 Task: Create a new event for a team-building cooking competition on the 16th at 6 PM to 6:30 PM.
Action: Mouse moved to (64, 72)
Screenshot: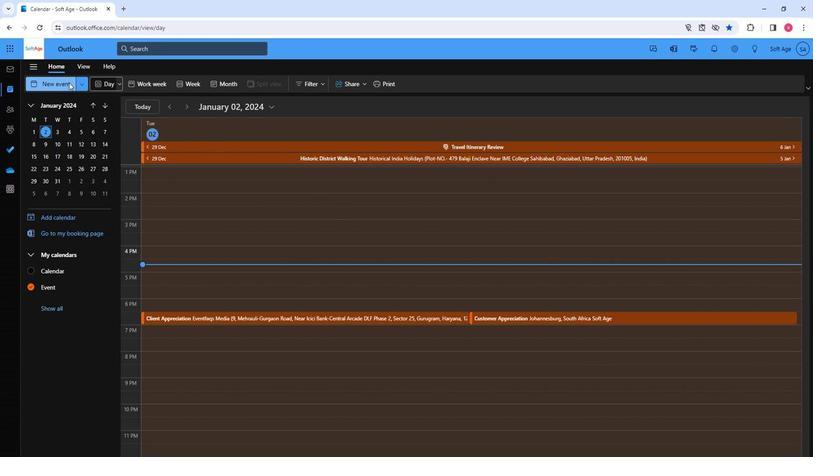 
Action: Mouse pressed left at (64, 72)
Screenshot: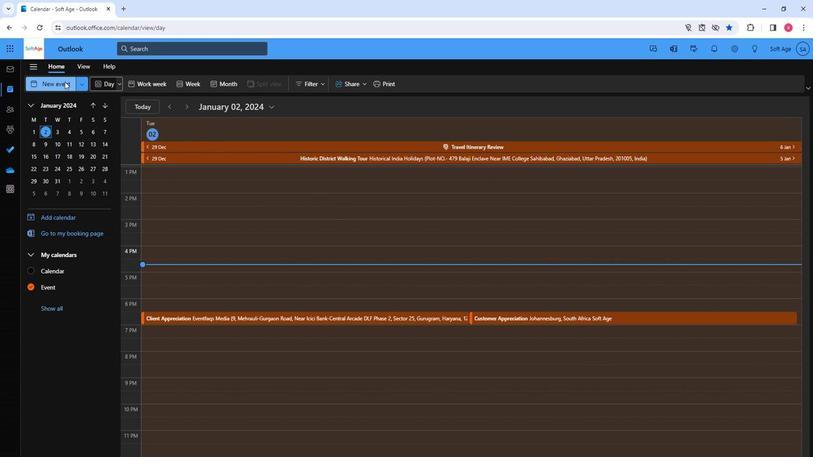 
Action: Mouse moved to (215, 137)
Screenshot: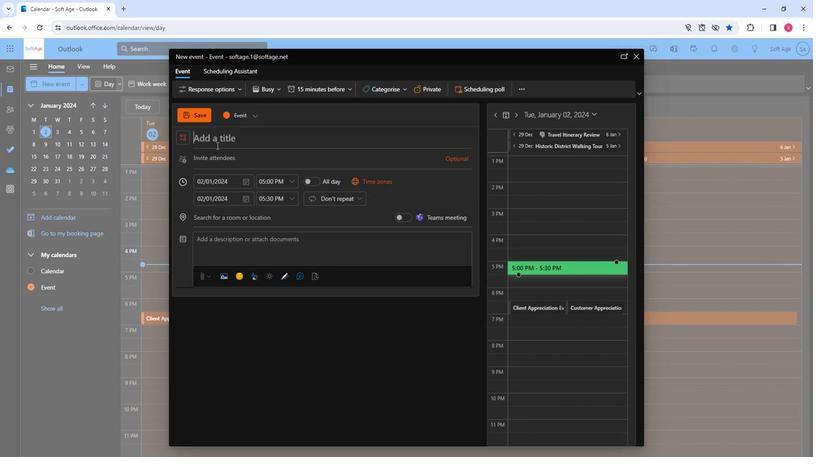 
Action: Key pressed <Key.shift>Team-<Key.shift>Building<Key.space><Key.shift>Cooking<Key.space><Key.shift>Competition
Screenshot: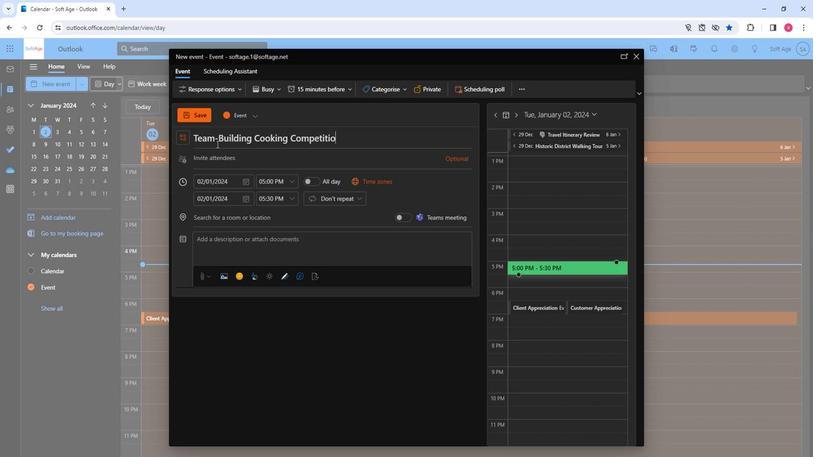 
Action: Mouse moved to (218, 161)
Screenshot: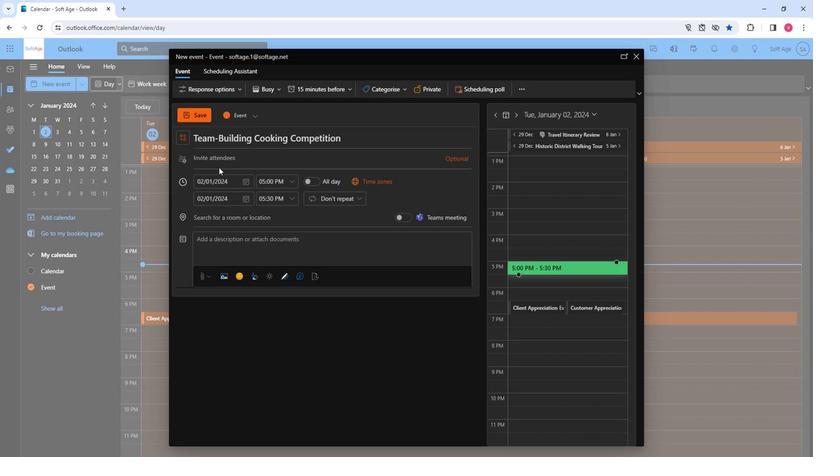 
Action: Mouse pressed left at (218, 161)
Screenshot: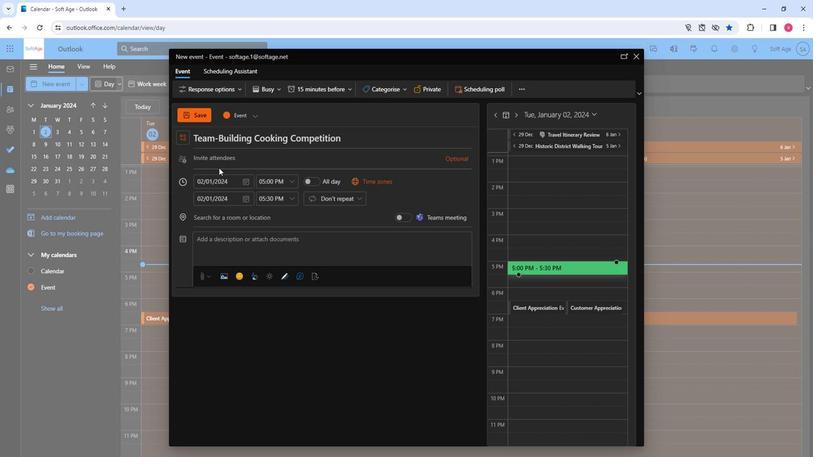 
Action: Mouse moved to (219, 152)
Screenshot: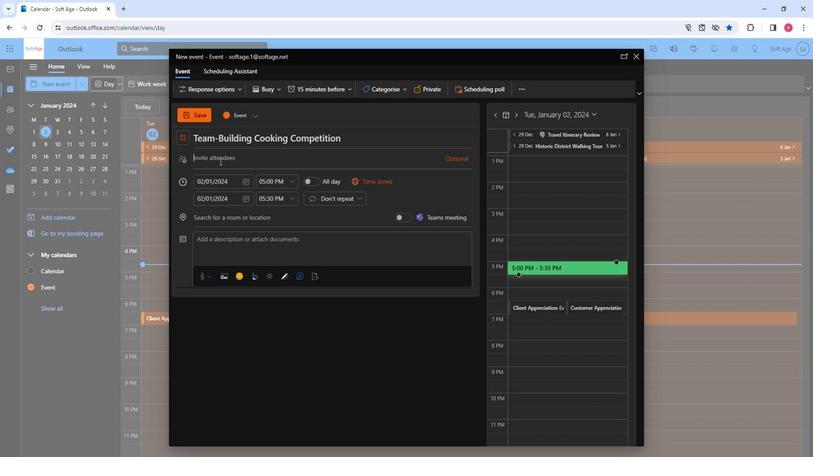 
Action: Mouse pressed left at (219, 152)
Screenshot: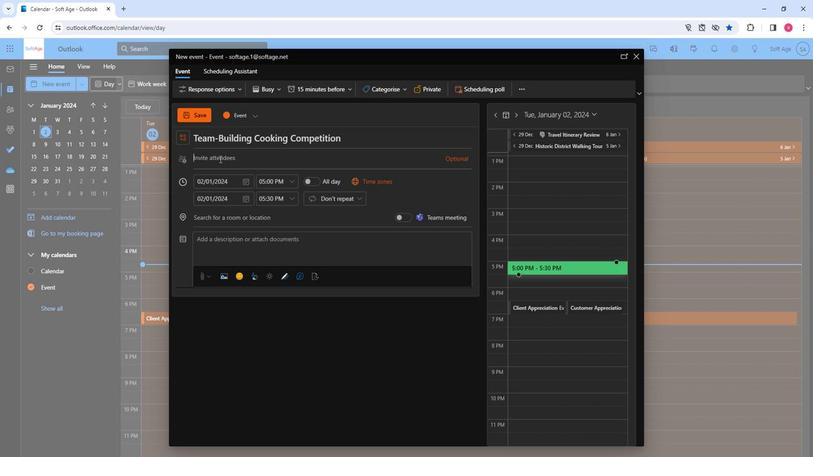 
Action: Key pressed so
Screenshot: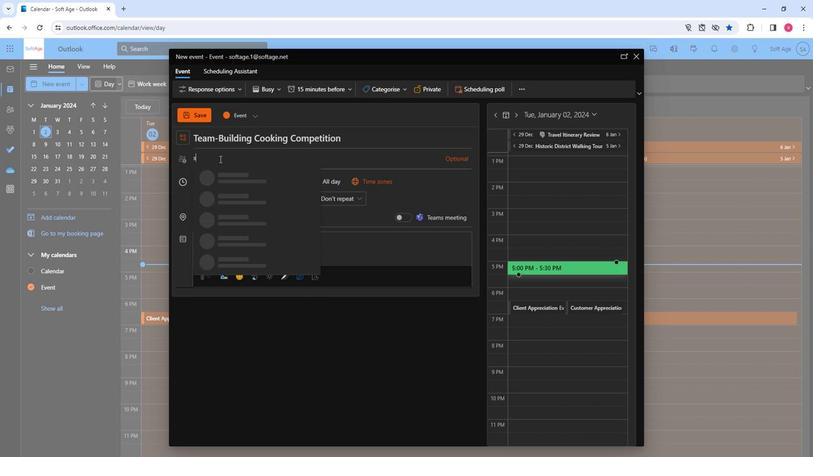 
Action: Mouse moved to (225, 184)
Screenshot: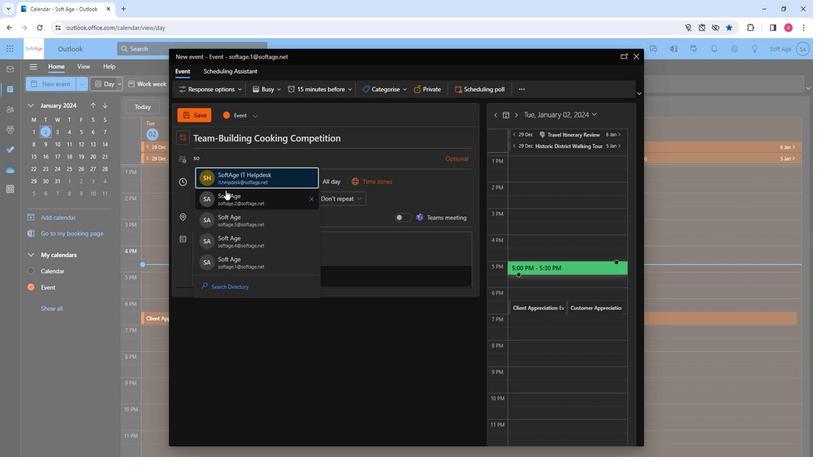 
Action: Mouse pressed left at (225, 184)
Screenshot: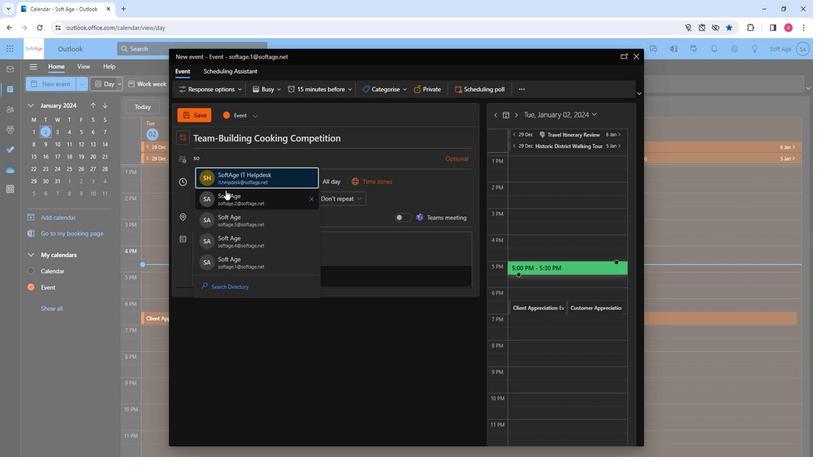 
Action: Key pressed so
Screenshot: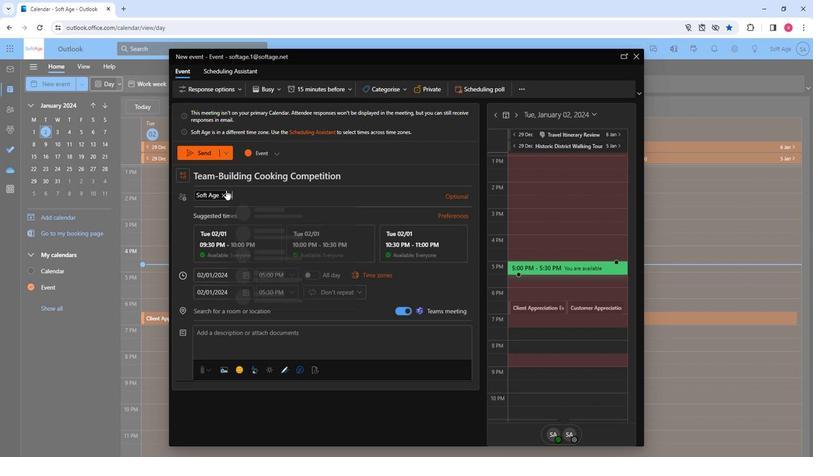 
Action: Mouse moved to (261, 264)
Screenshot: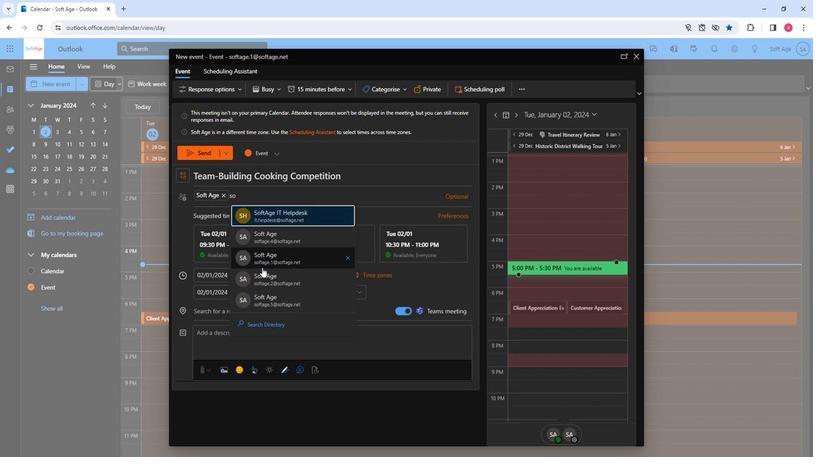 
Action: Mouse pressed left at (261, 264)
Screenshot: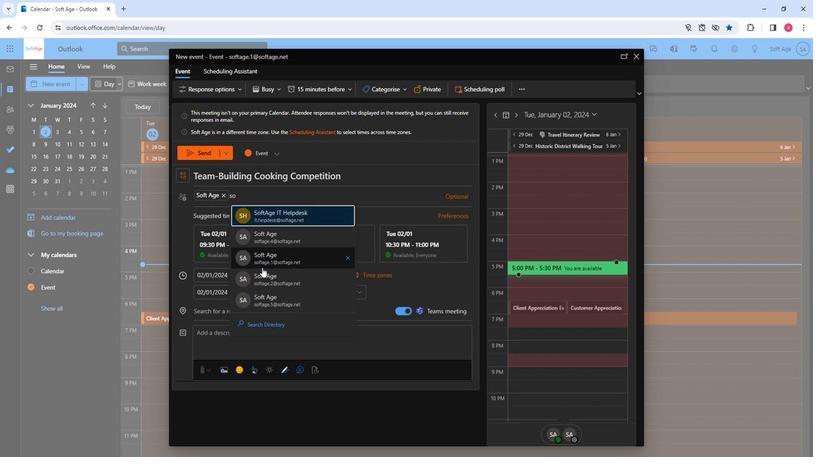 
Action: Mouse moved to (261, 264)
Screenshot: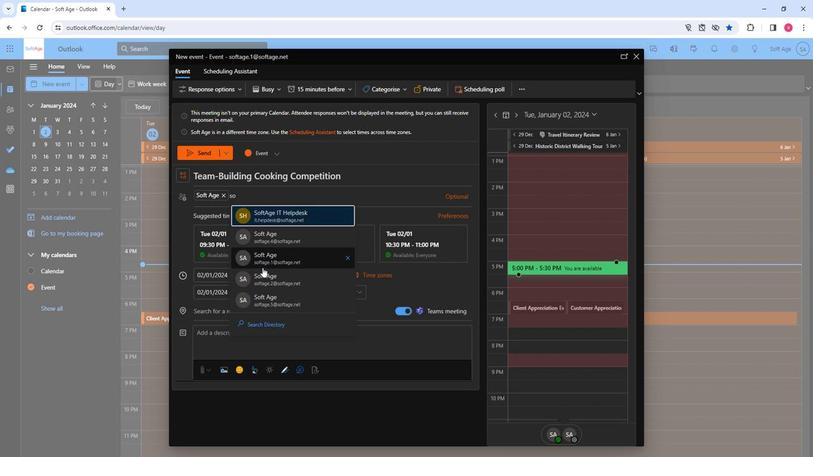 
Action: Key pressed so
Screenshot: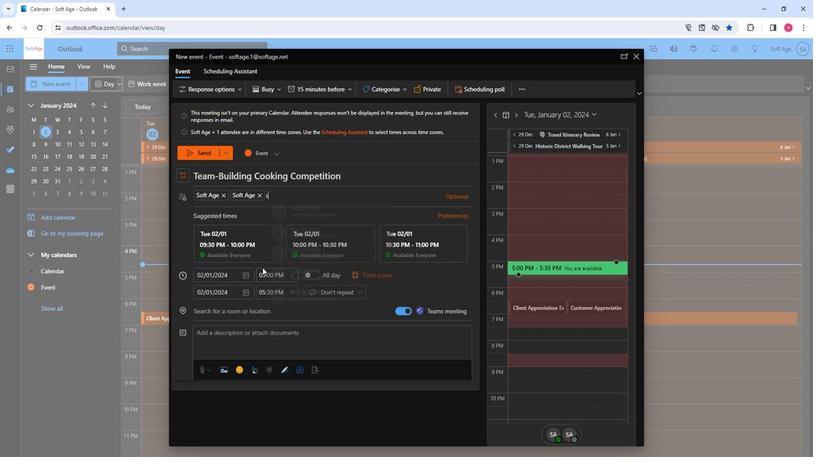 
Action: Mouse moved to (303, 278)
Screenshot: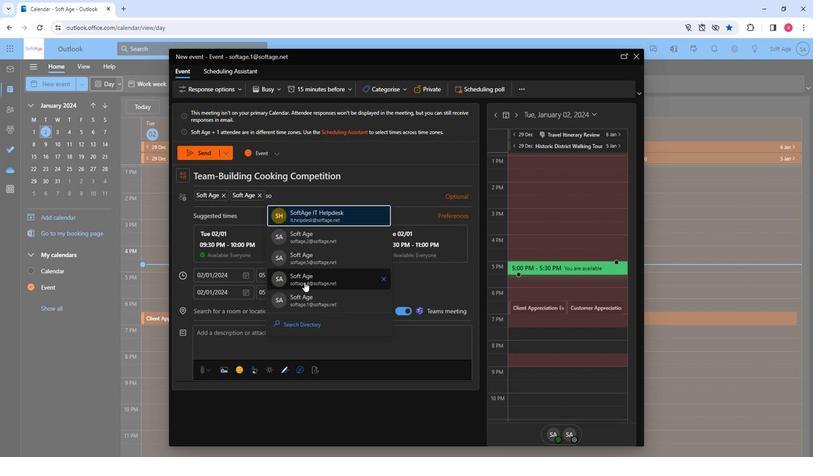 
Action: Mouse pressed left at (303, 278)
Screenshot: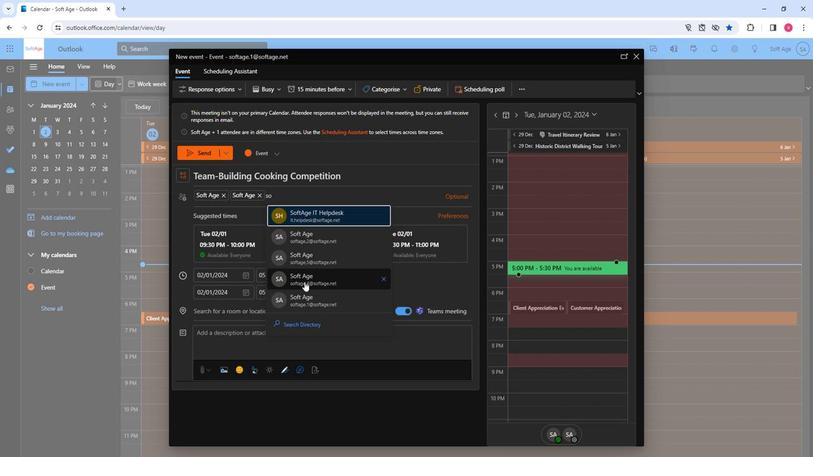 
Action: Key pressed so
Screenshot: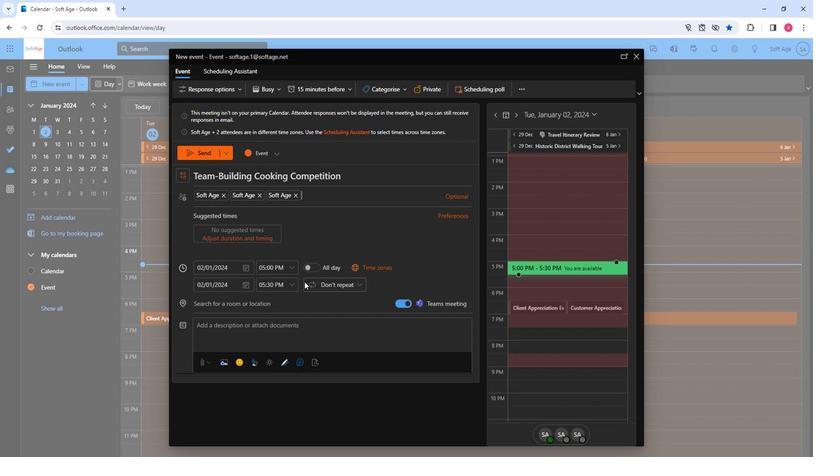 
Action: Mouse moved to (334, 292)
Screenshot: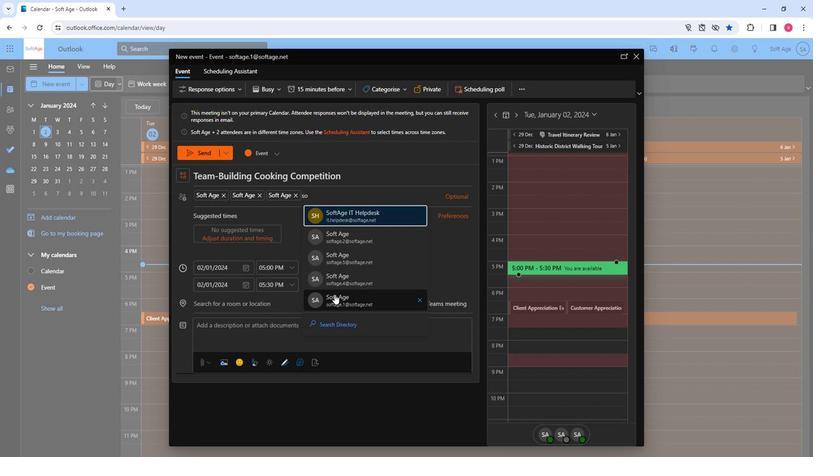 
Action: Mouse pressed left at (334, 292)
Screenshot: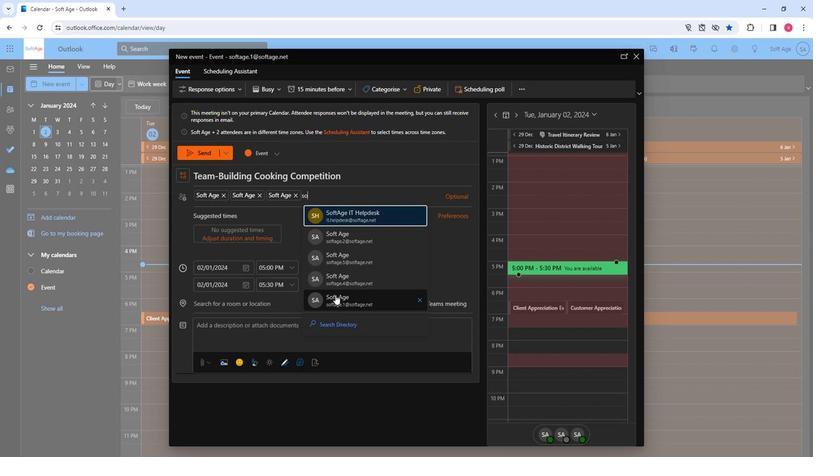 
Action: Mouse moved to (247, 264)
Screenshot: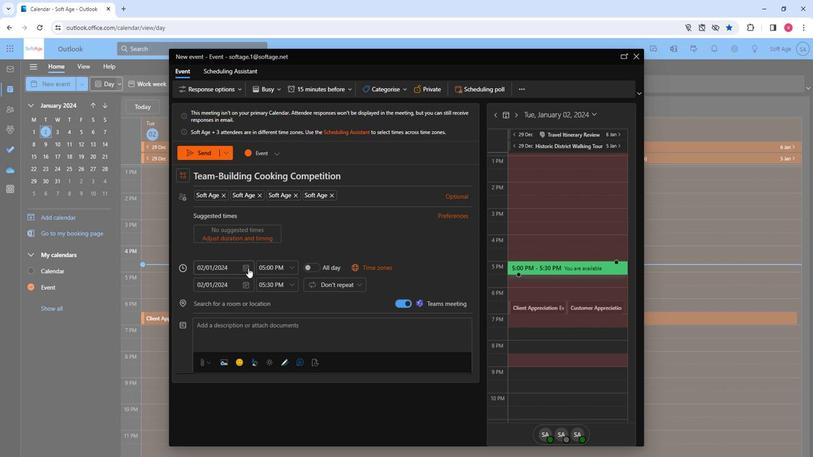 
Action: Mouse pressed left at (247, 264)
Screenshot: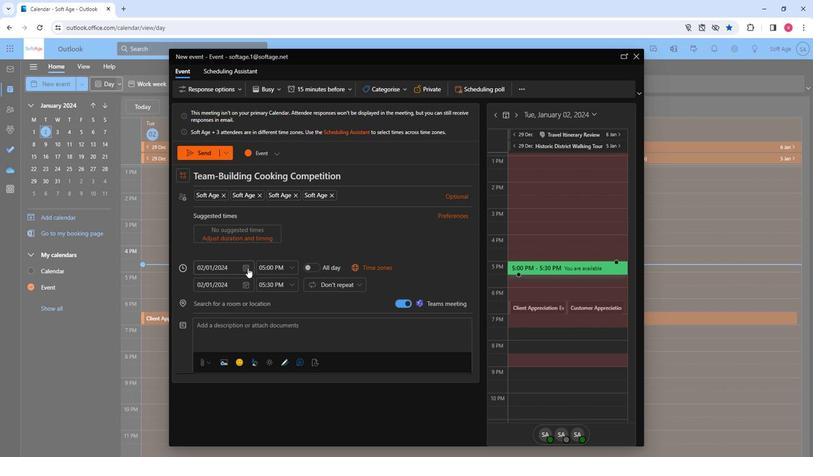 
Action: Mouse moved to (217, 334)
Screenshot: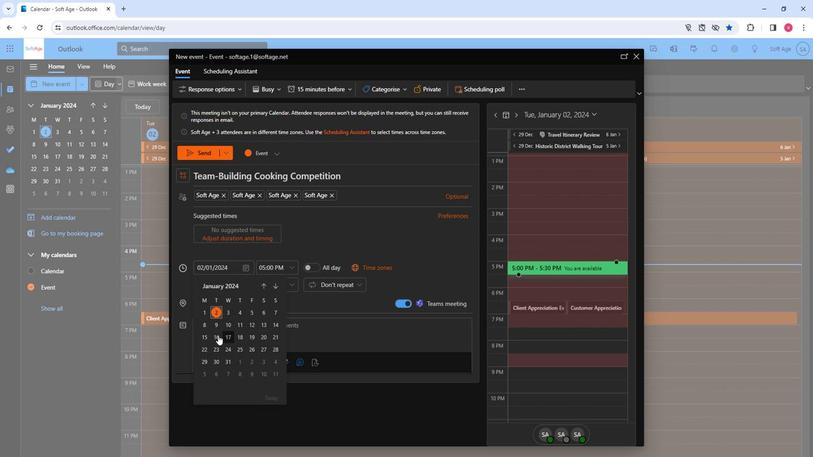 
Action: Mouse pressed left at (217, 334)
Screenshot: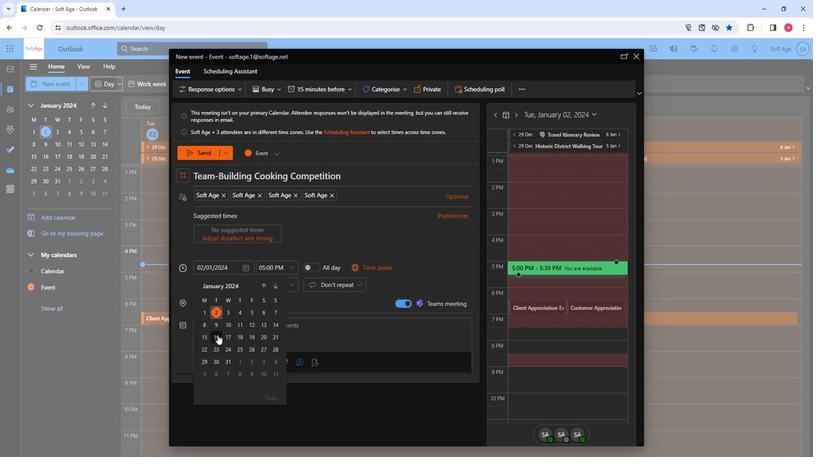 
Action: Mouse moved to (289, 266)
Screenshot: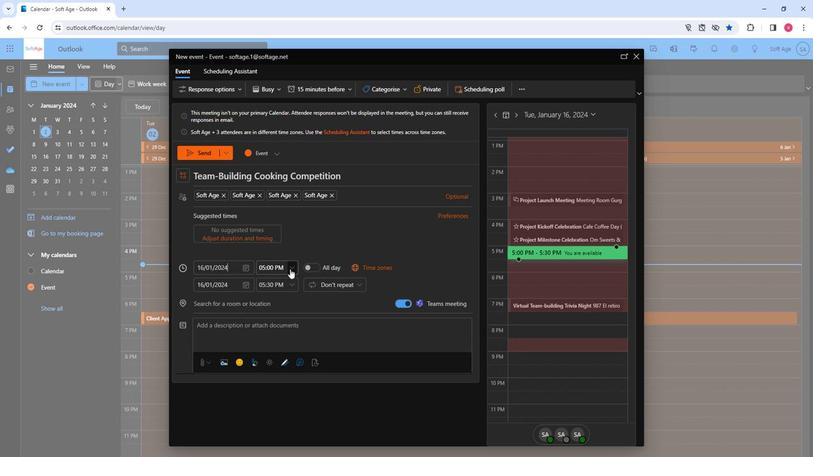 
Action: Mouse pressed left at (289, 266)
Screenshot: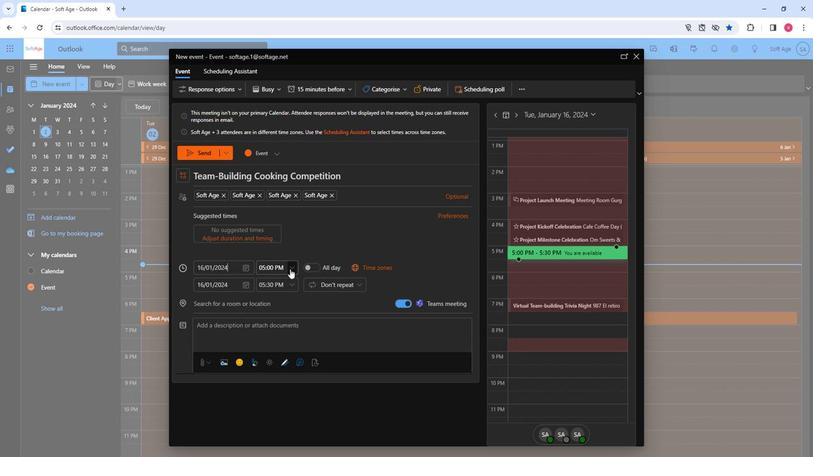 
Action: Mouse moved to (278, 303)
Screenshot: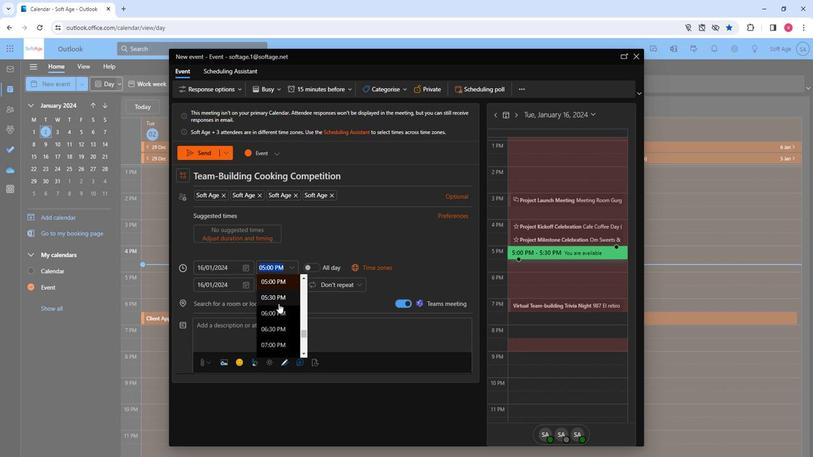 
Action: Mouse scrolled (278, 302) with delta (0, 0)
Screenshot: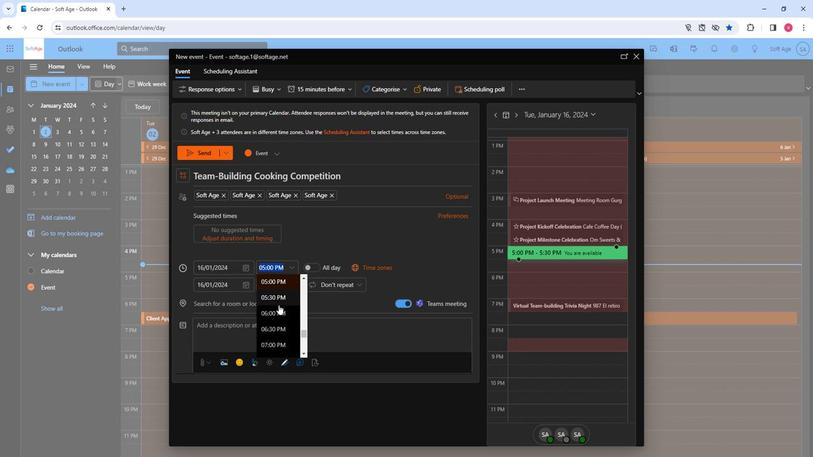 
Action: Mouse moved to (271, 293)
Screenshot: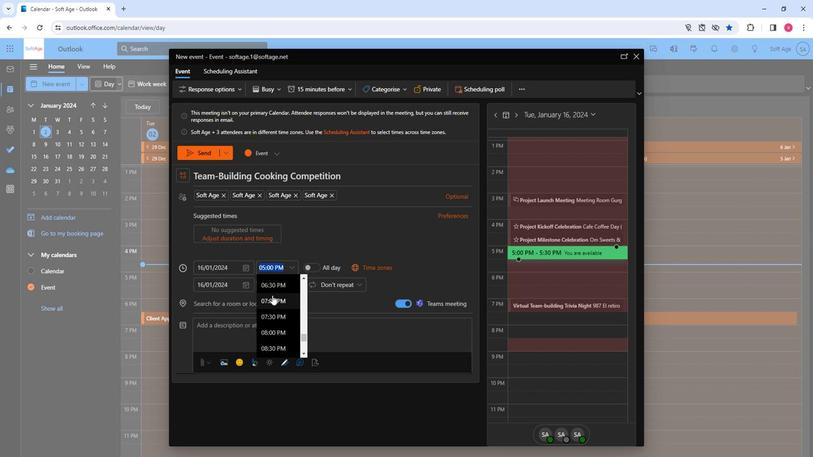 
Action: Mouse scrolled (271, 293) with delta (0, 0)
Screenshot: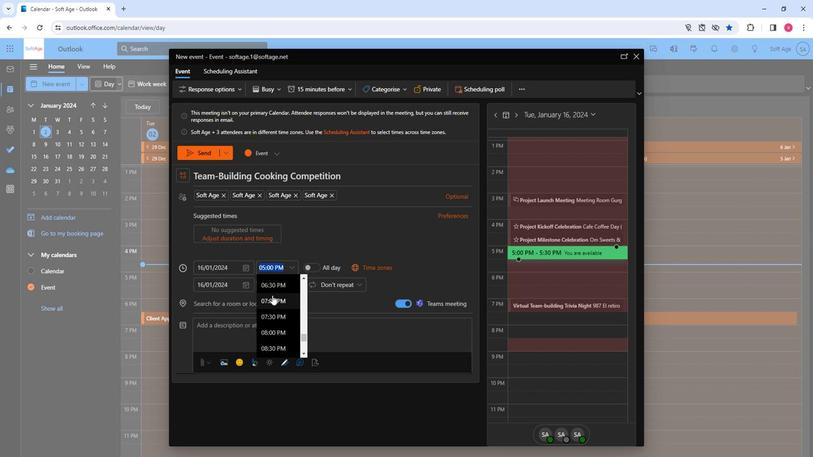 
Action: Mouse moved to (269, 313)
Screenshot: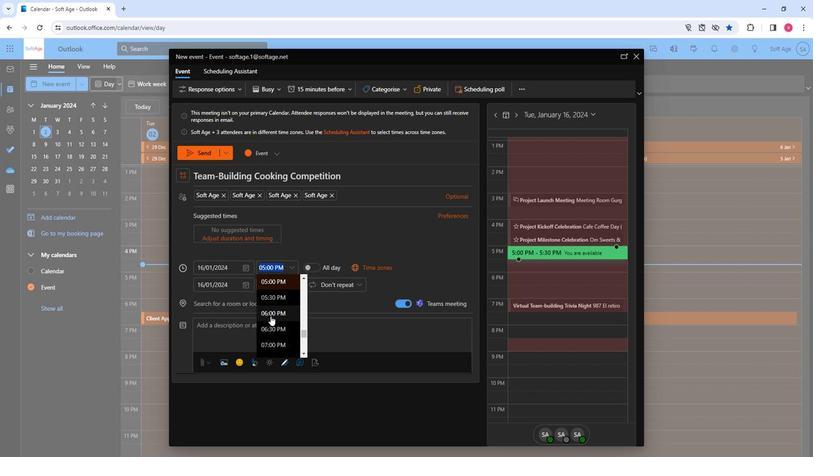 
Action: Mouse pressed left at (269, 313)
Screenshot: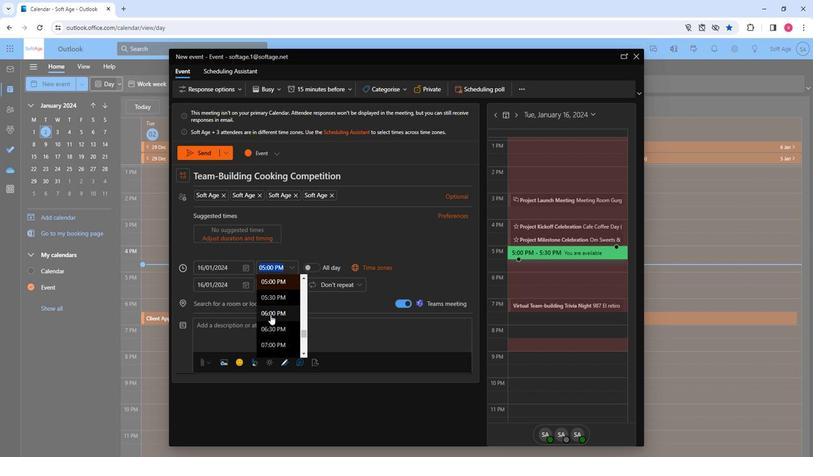 
Action: Mouse moved to (212, 304)
Screenshot: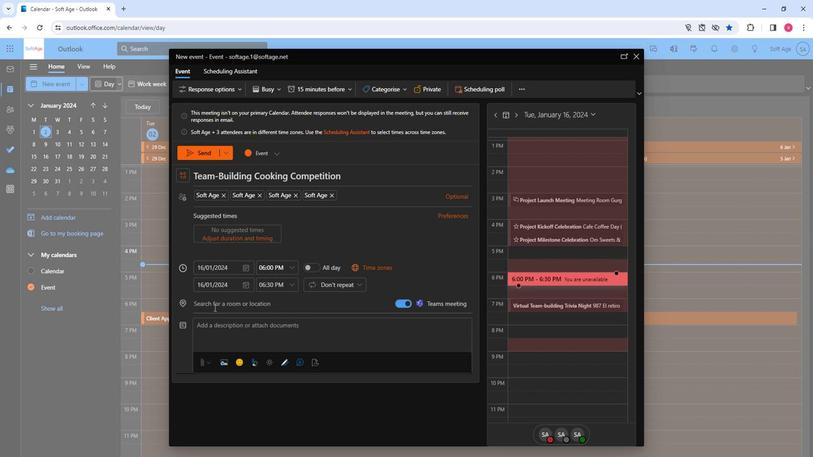 
Action: Mouse pressed left at (212, 304)
Screenshot: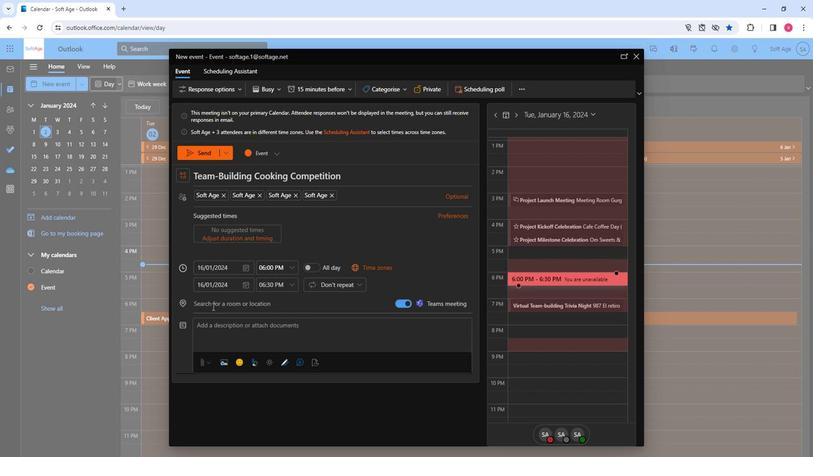 
Action: Key pressed cook
Screenshot: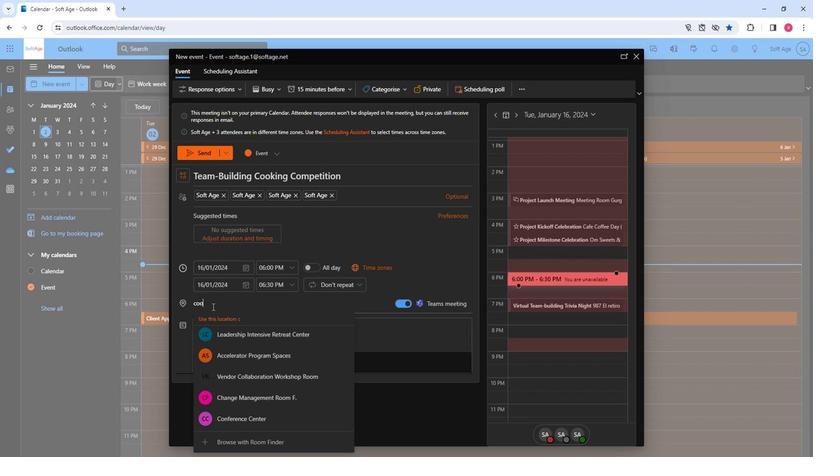 
Action: Mouse moved to (276, 412)
Screenshot: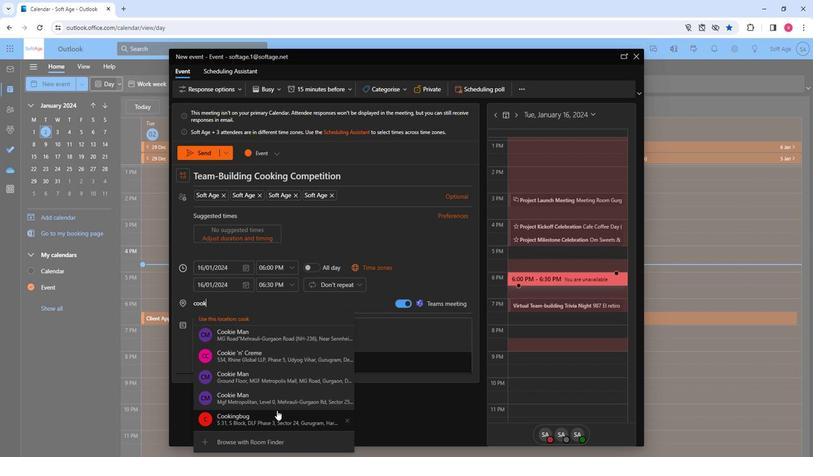 
Action: Mouse pressed left at (276, 412)
Screenshot: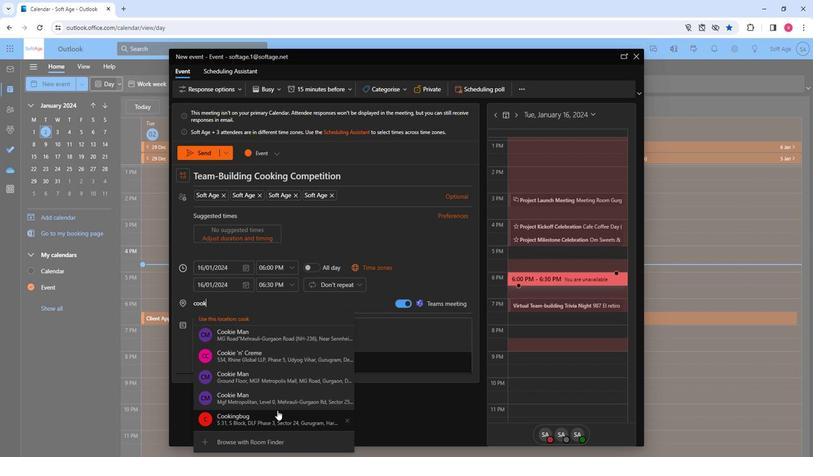 
Action: Mouse moved to (236, 337)
Screenshot: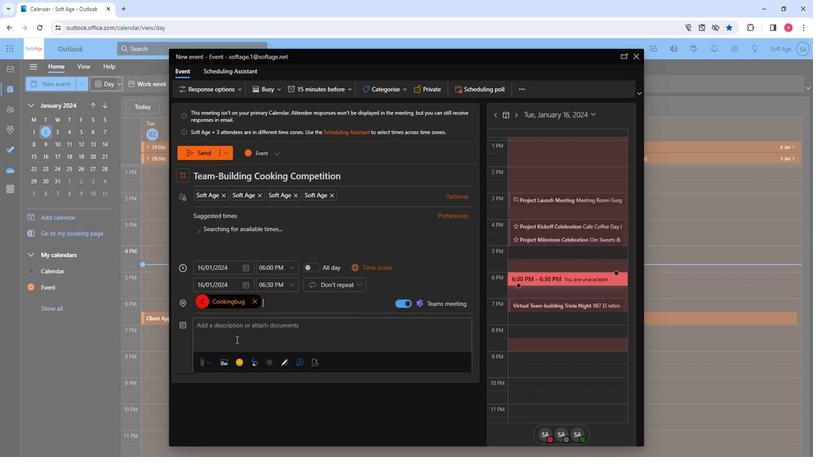 
Action: Mouse pressed left at (236, 337)
Screenshot: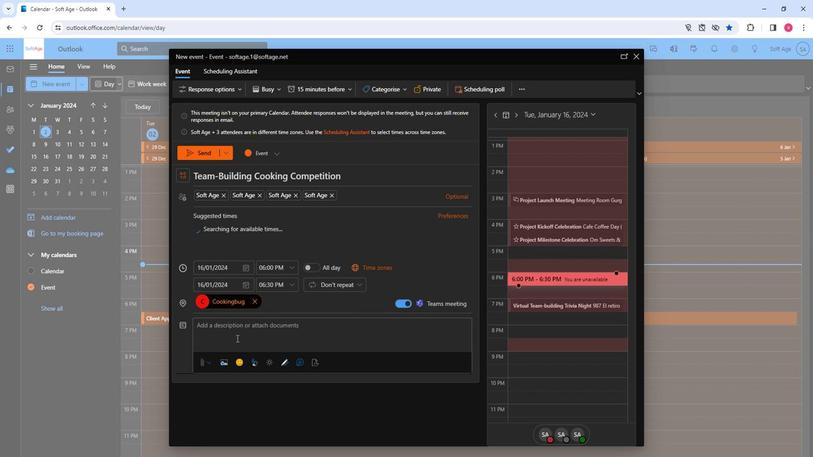 
Action: Key pressed <Key.shift>Savor<Key.space>the<Key.space>victory<Key.shift><Key.shift>!<Key.space><Key.shift>Engage<Key.space>in<Key.space>a<Key.space>team-building<Key.space>cooking<Key.space>competition<Key.space><Key.backspace>,<Key.backspace>.<Key.space><Key.shift>Collaborate<Key.space>,<Key.space>comp<Key.backspace>pete,<Key.space>and<Key.space>create<Key.space>delicious<Key.space>dishes<Key.space>together.<Key.space><Key.shift>Who<Key.space>will<Key.space>be<Key.space>the<Key.space>culinary<Key.space>champions
Screenshot: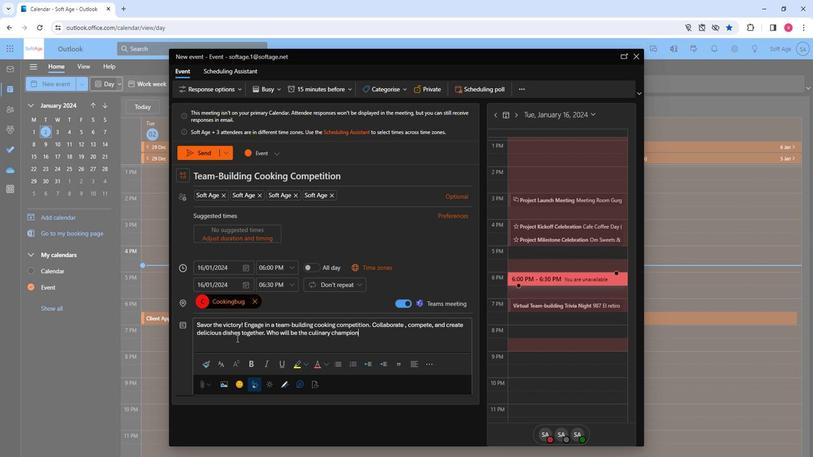 
Action: Mouse moved to (141, 314)
Screenshot: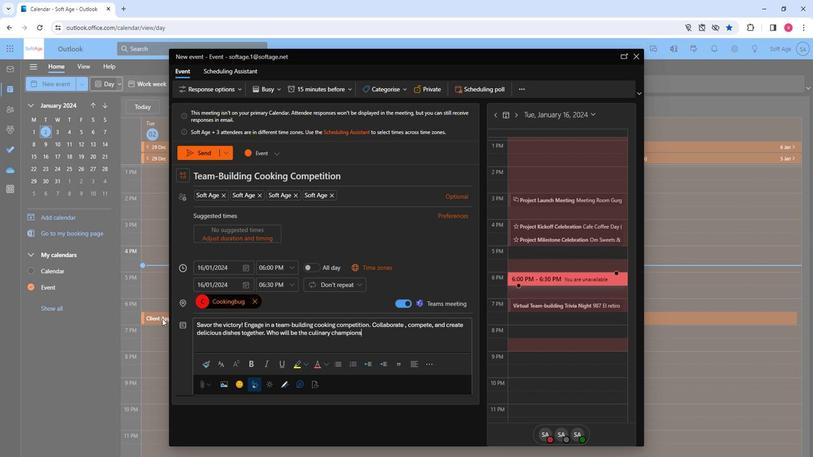 
Action: Key pressed <Key.shift>?<Key.space><Key.shift>Let<Key.space>the<Key.space>cooking<Key.space>battle<Key.space>begin<Key.shift>!
Screenshot: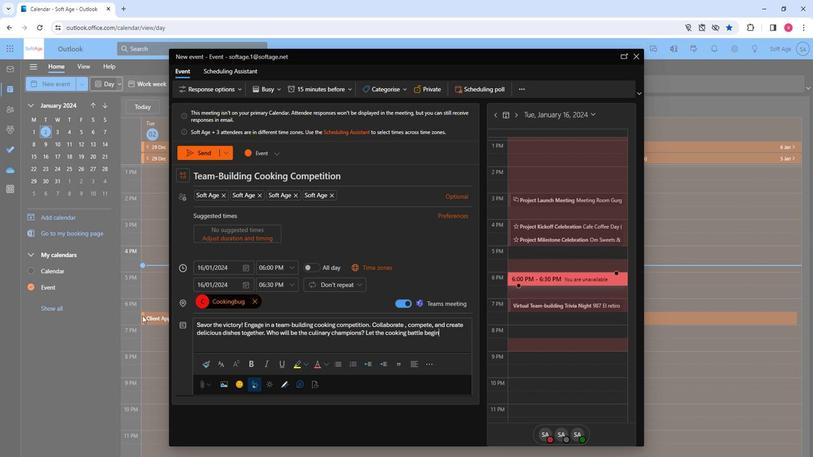 
Action: Mouse moved to (216, 327)
Screenshot: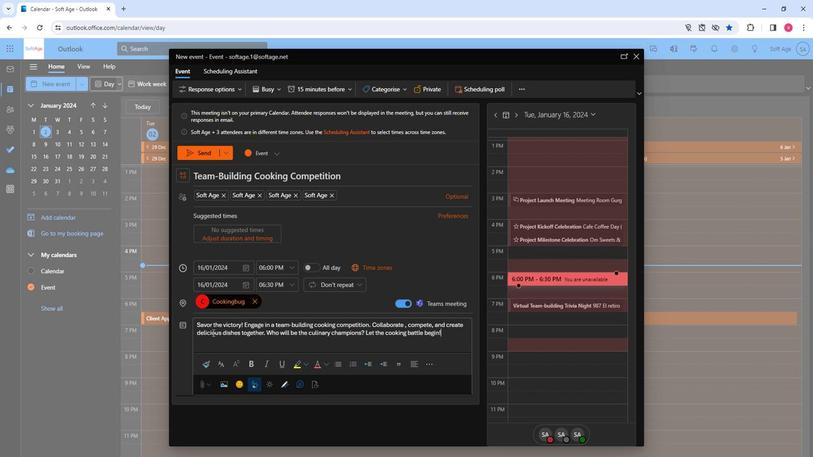 
Action: Mouse pressed left at (216, 327)
Screenshot: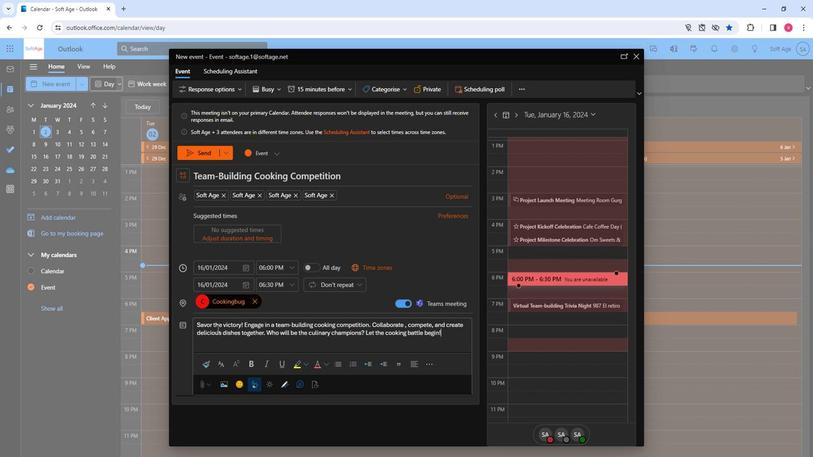 
Action: Mouse pressed left at (216, 327)
Screenshot: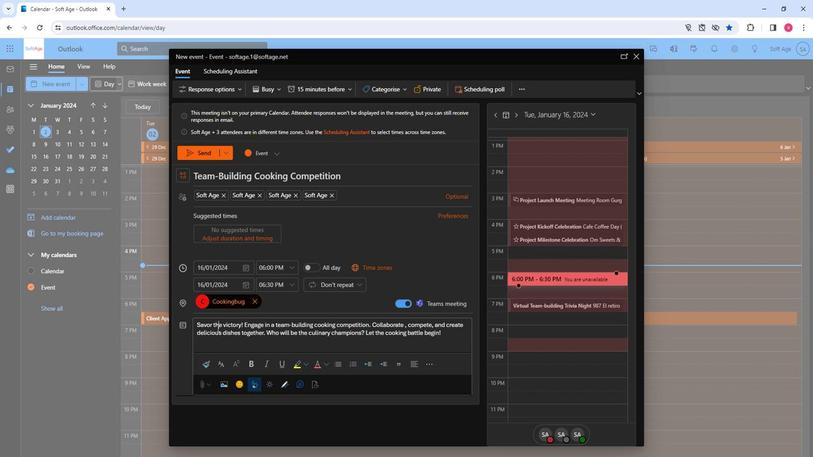 
Action: Mouse pressed left at (216, 327)
Screenshot: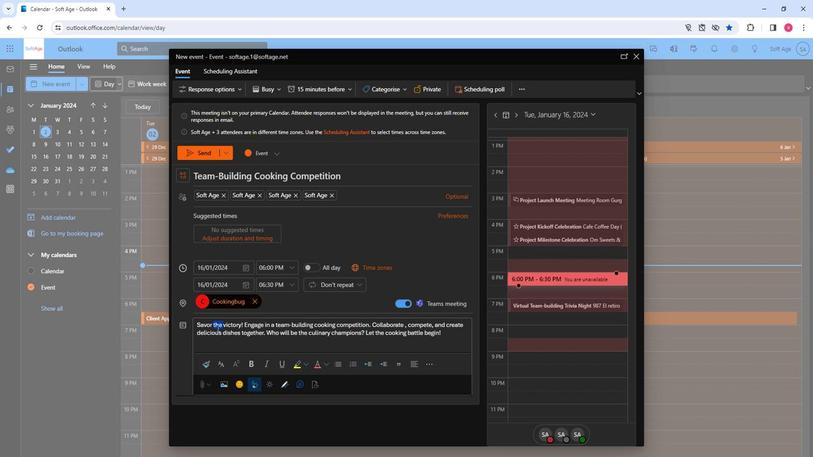 
Action: Mouse moved to (318, 313)
Screenshot: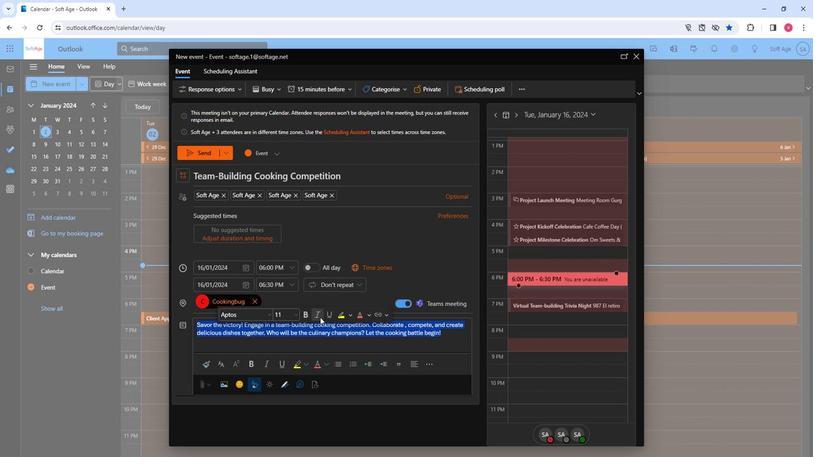 
Action: Mouse pressed left at (318, 313)
Screenshot: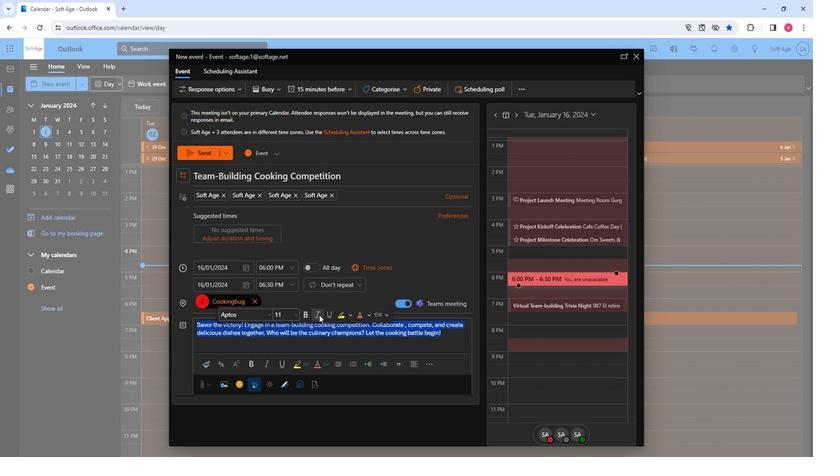 
Action: Mouse moved to (349, 308)
Screenshot: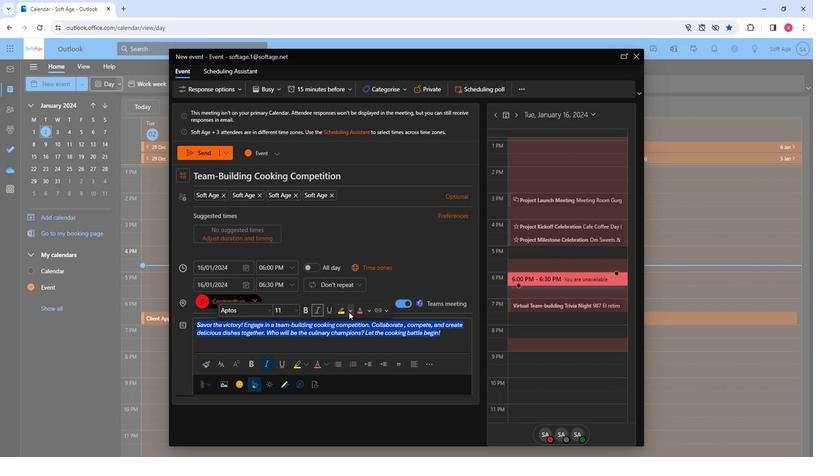 
Action: Mouse pressed left at (349, 308)
Screenshot: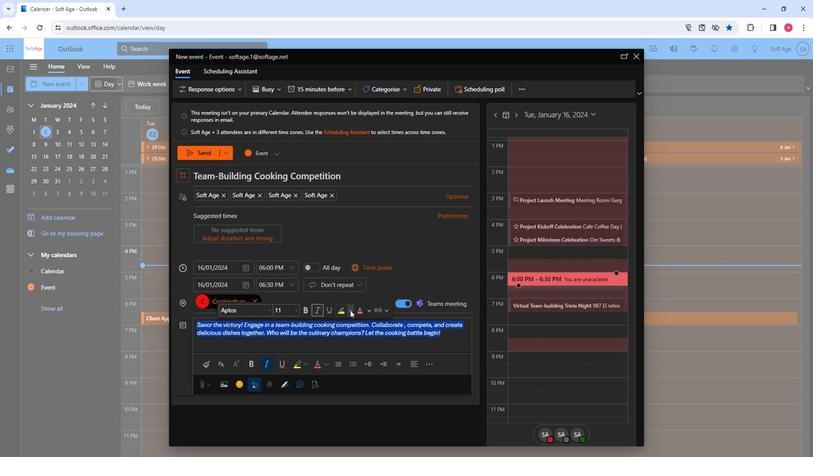 
Action: Mouse moved to (356, 352)
Screenshot: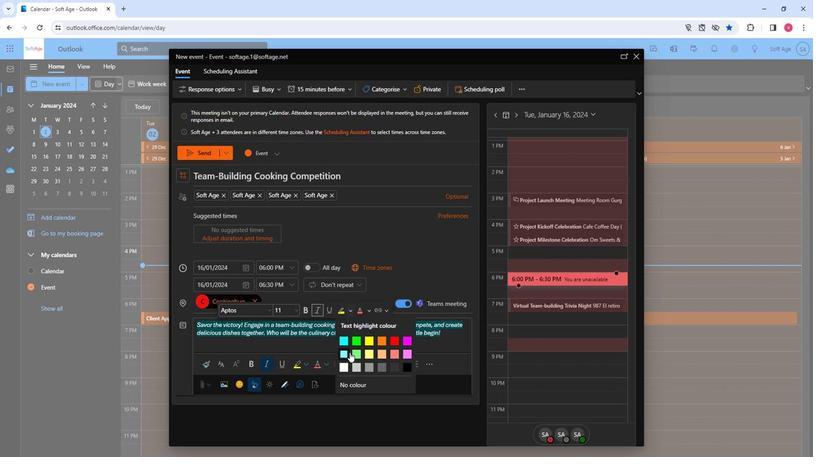 
Action: Mouse pressed left at (356, 352)
Screenshot: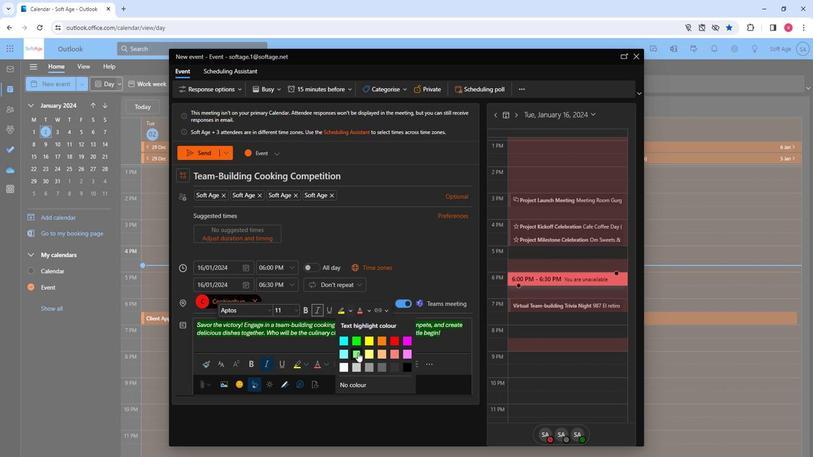 
Action: Mouse moved to (367, 308)
Screenshot: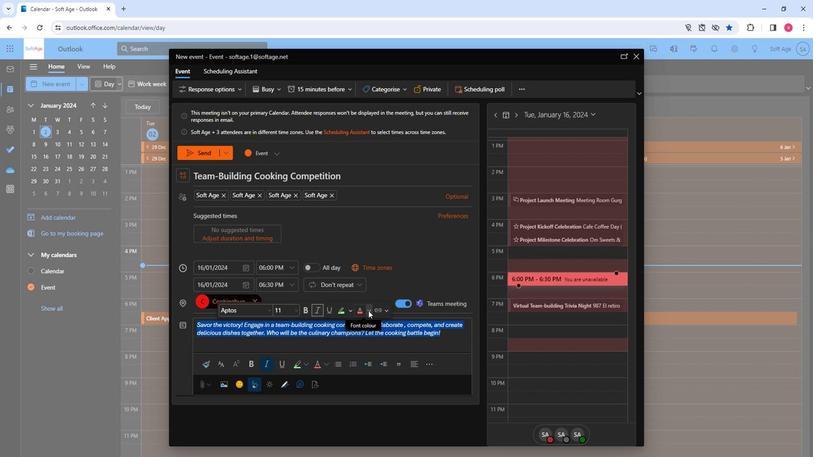 
Action: Mouse pressed left at (367, 308)
Screenshot: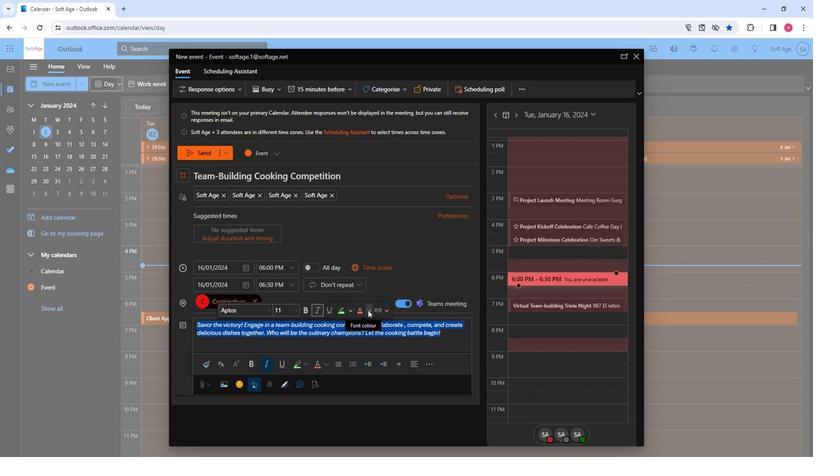 
Action: Mouse moved to (423, 400)
Screenshot: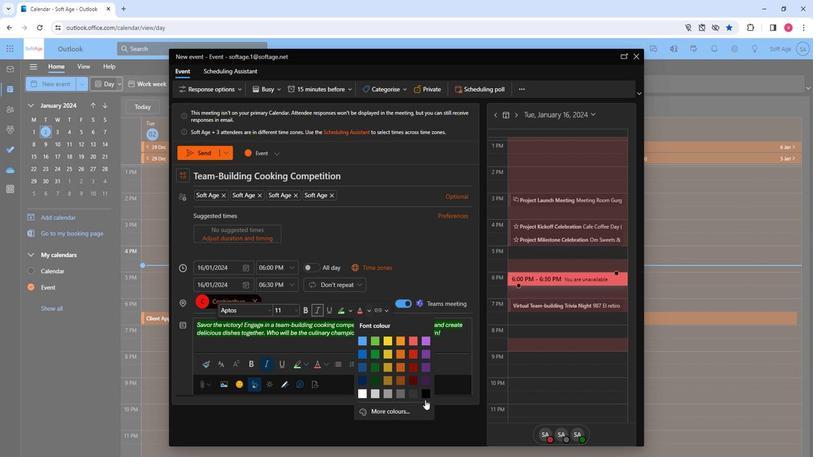 
Action: Mouse pressed left at (423, 400)
Screenshot: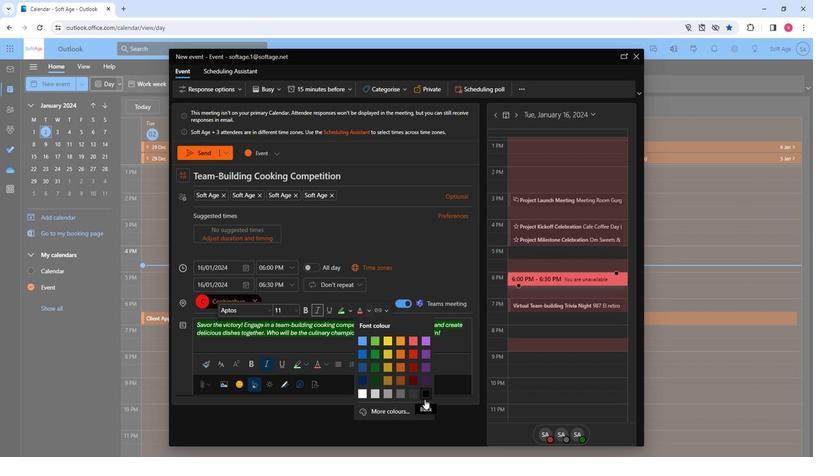 
Action: Mouse moved to (431, 339)
Screenshot: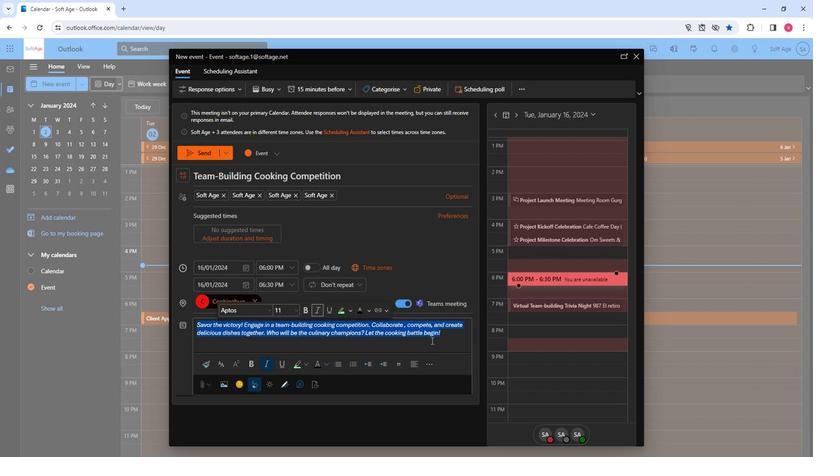 
Action: Mouse pressed left at (431, 339)
Screenshot: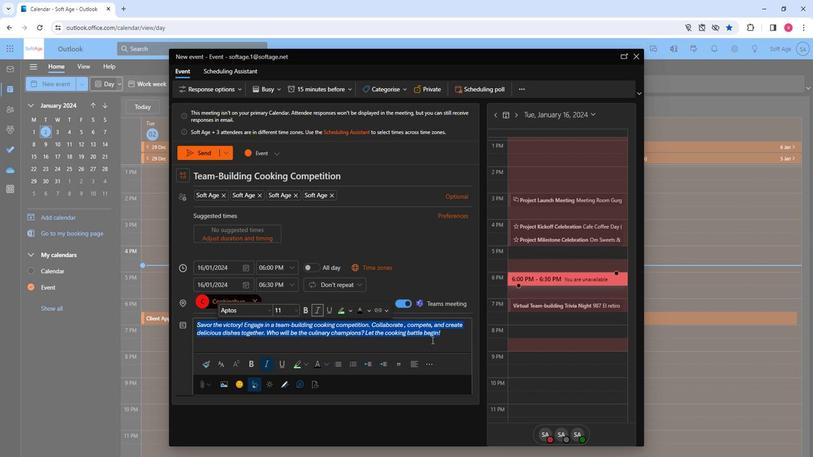 
Action: Mouse moved to (257, 338)
Screenshot: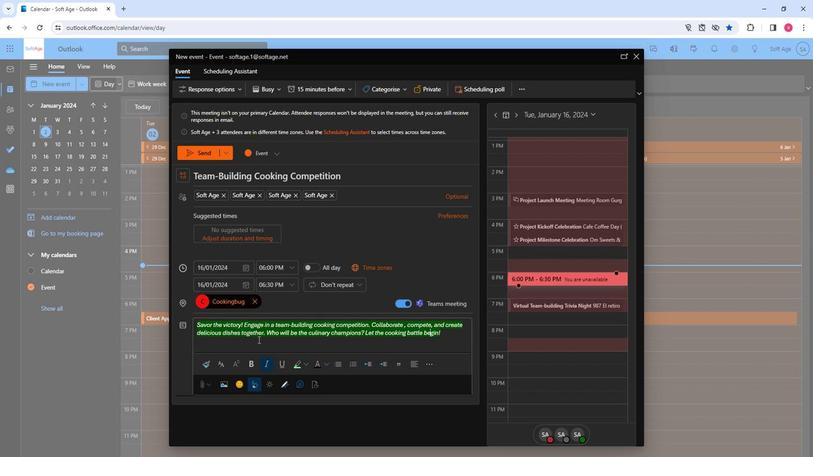 
Action: Mouse pressed left at (257, 338)
Screenshot: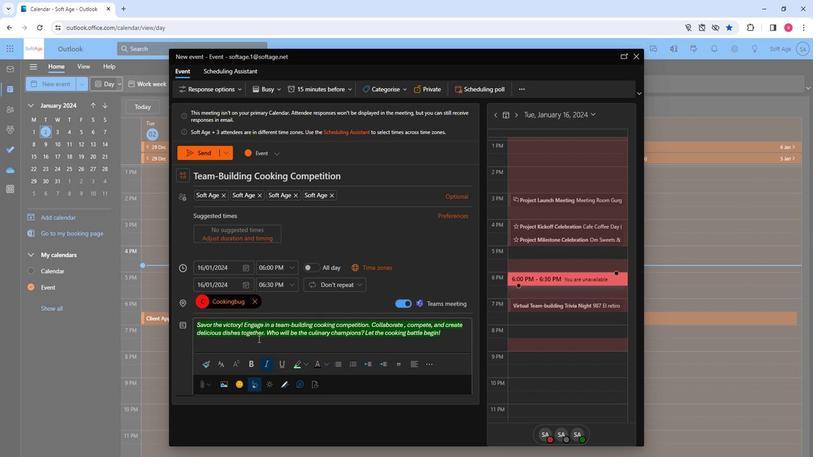 
Action: Mouse pressed left at (257, 338)
Screenshot: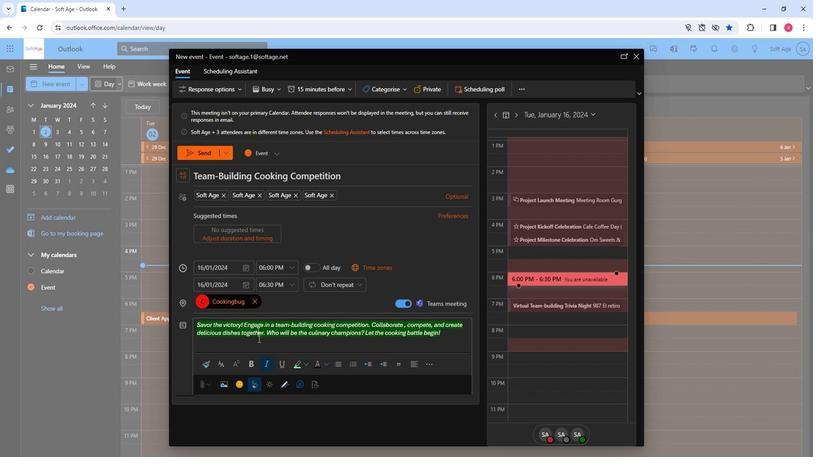 
Action: Mouse pressed left at (257, 338)
Screenshot: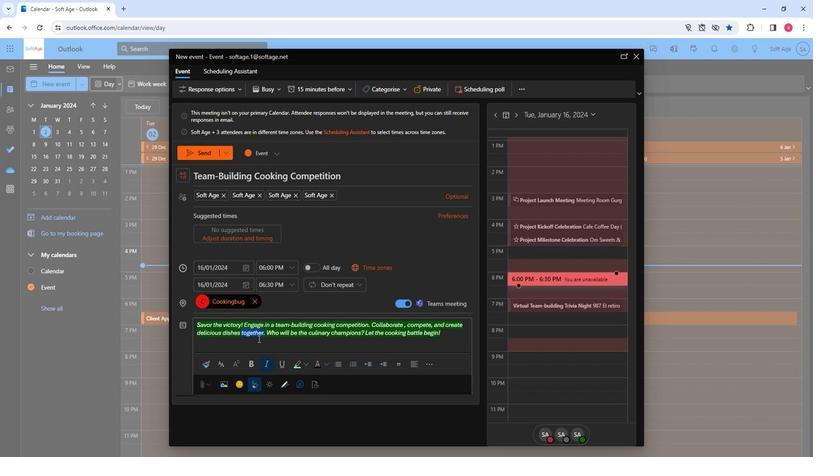 
Action: Mouse pressed left at (257, 338)
Screenshot: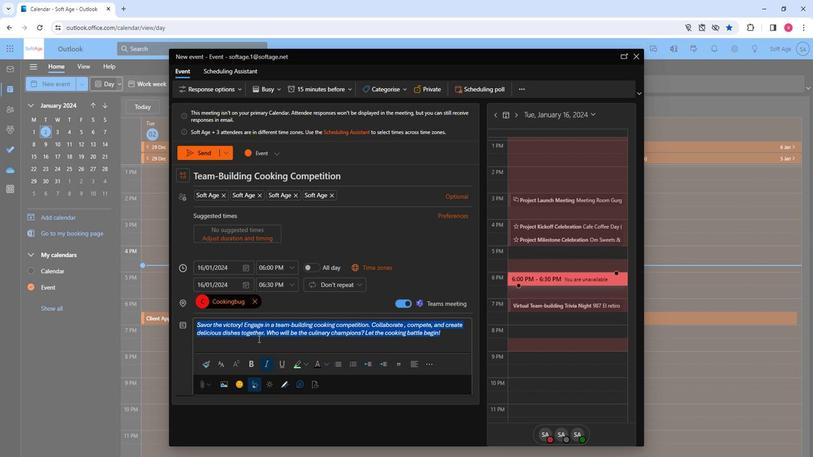 
Action: Mouse moved to (222, 366)
Screenshot: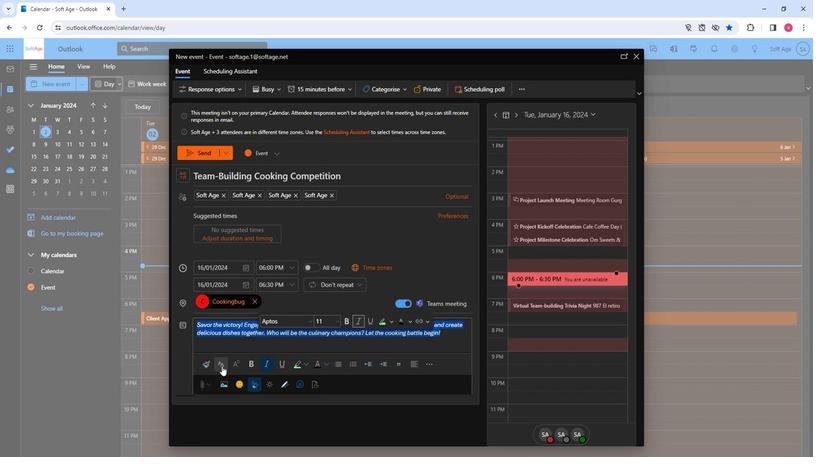 
Action: Mouse pressed left at (222, 366)
Screenshot: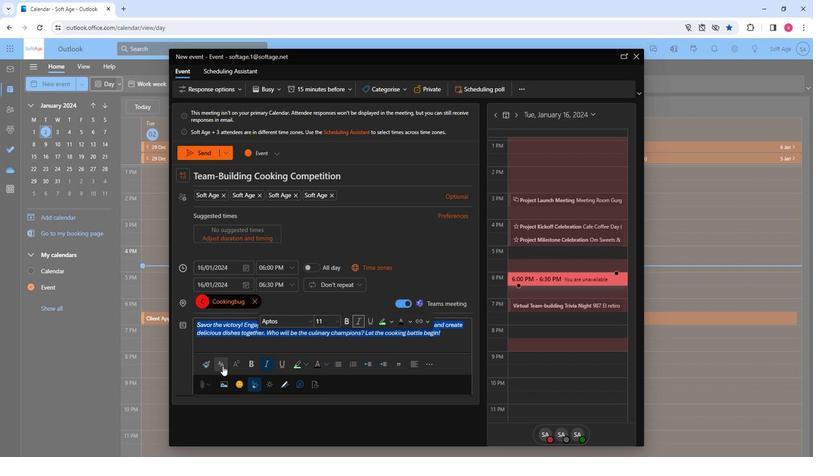 
Action: Mouse moved to (264, 320)
Screenshot: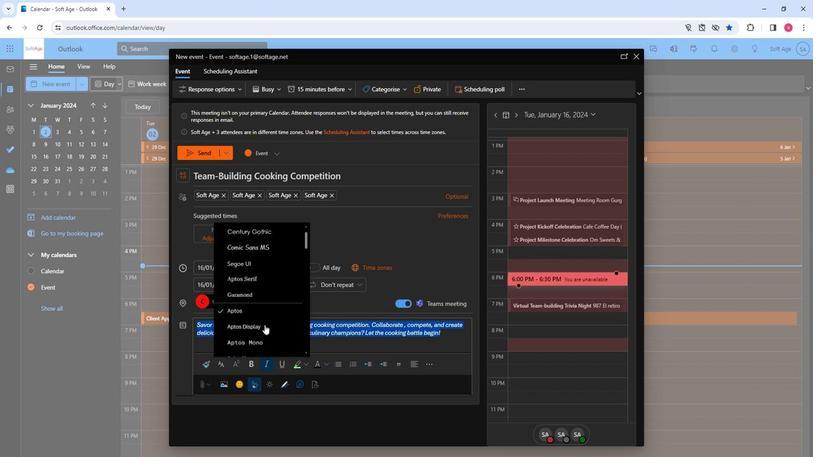 
Action: Mouse scrolled (264, 319) with delta (0, 0)
Screenshot: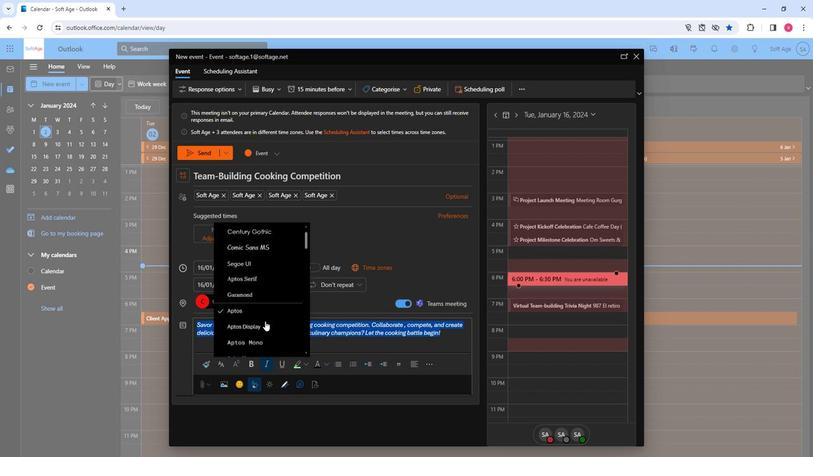 
Action: Mouse scrolled (264, 319) with delta (0, 0)
Screenshot: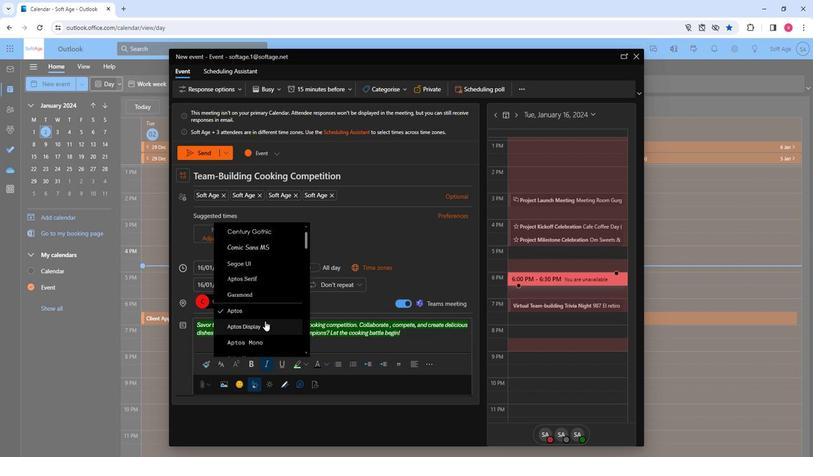 
Action: Mouse scrolled (264, 319) with delta (0, 0)
Screenshot: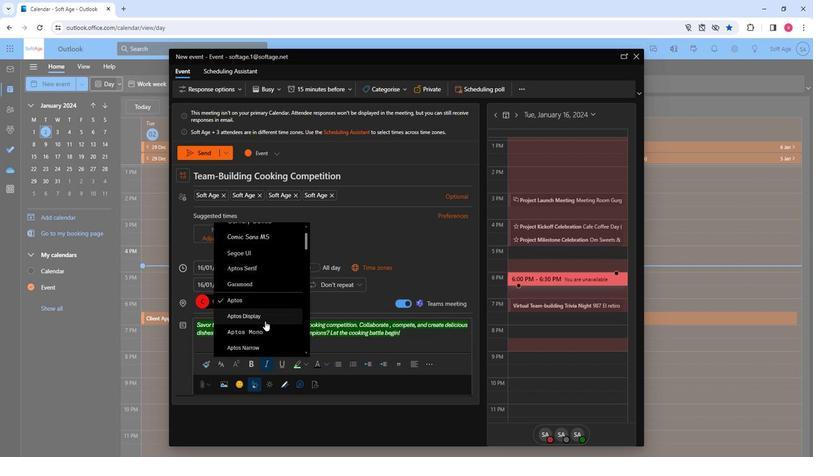 
Action: Mouse scrolled (264, 319) with delta (0, 0)
Screenshot: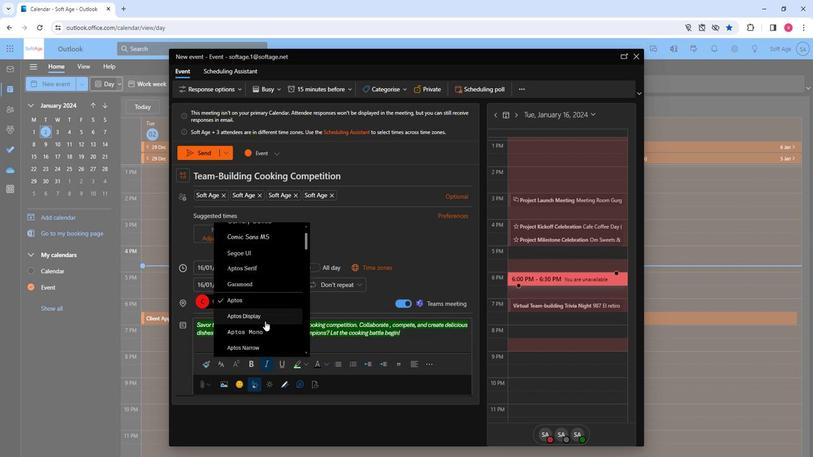 
Action: Mouse moved to (241, 325)
Screenshot: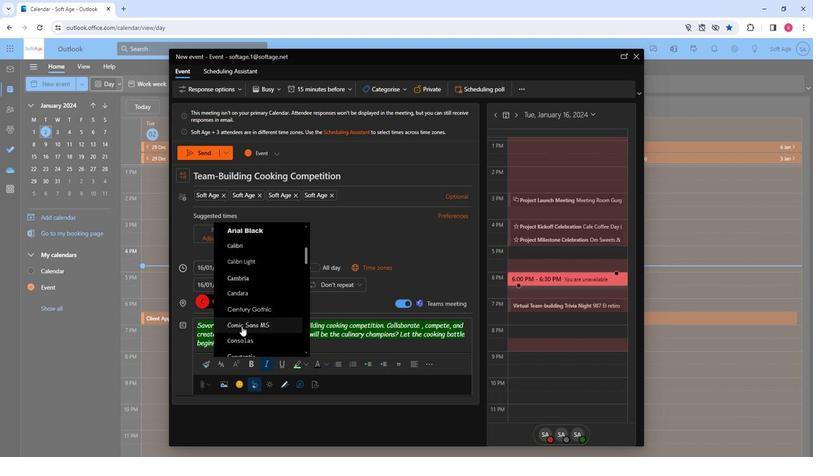 
Action: Mouse pressed left at (241, 325)
Screenshot: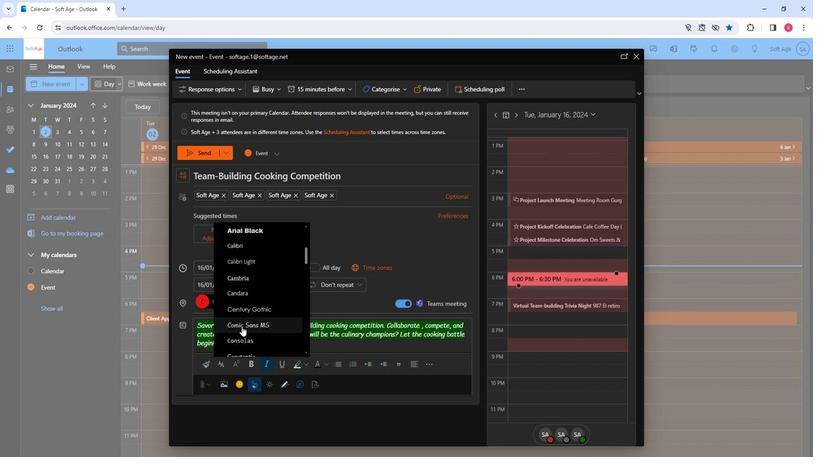 
Action: Mouse moved to (263, 344)
Screenshot: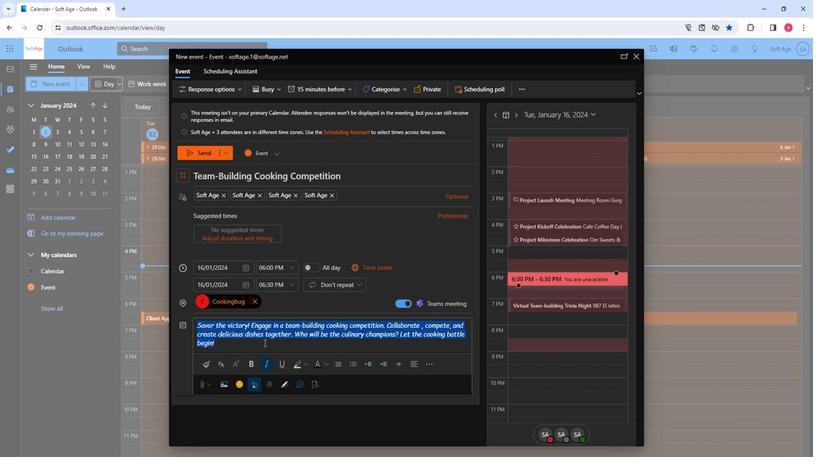 
Action: Mouse pressed left at (263, 344)
Screenshot: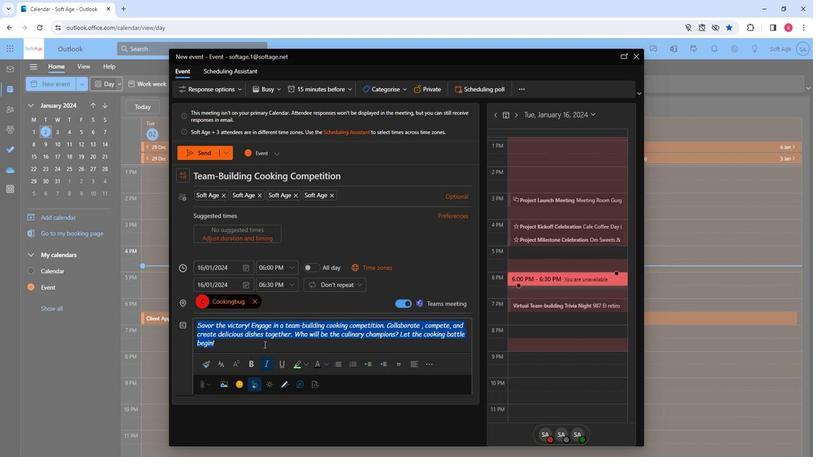 
Action: Mouse moved to (203, 146)
Screenshot: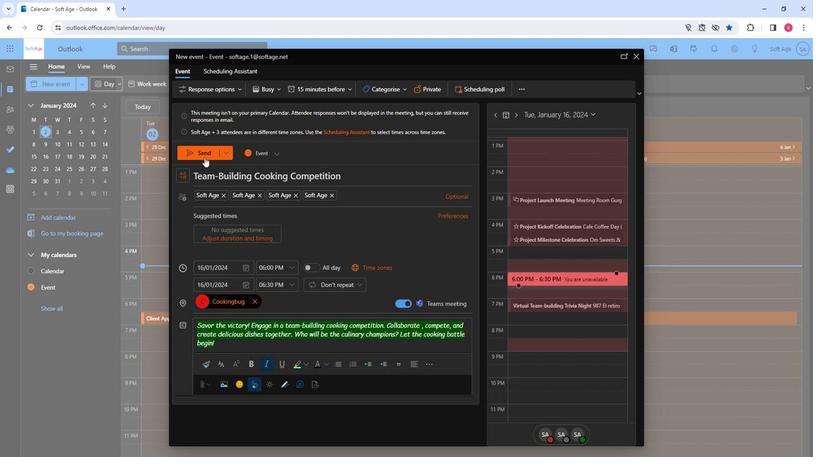 
Action: Mouse pressed left at (203, 146)
Screenshot: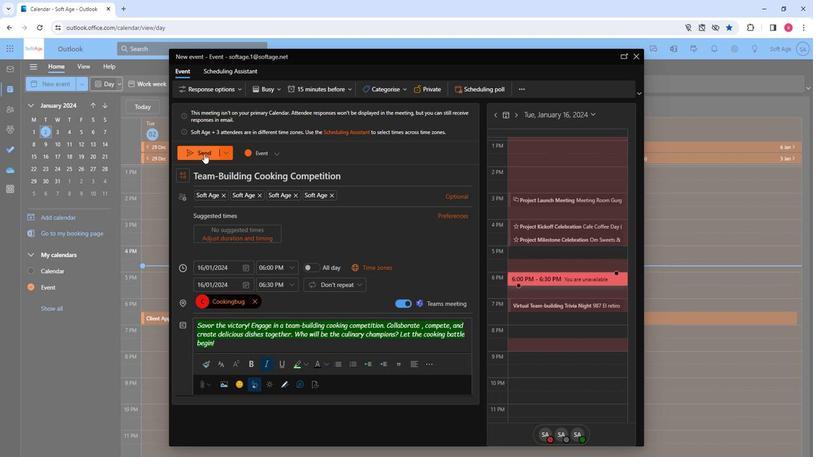 
